 Task: Set the "Force index creation" for "AVI demuxer" to "Never fix".
Action: Mouse moved to (134, 23)
Screenshot: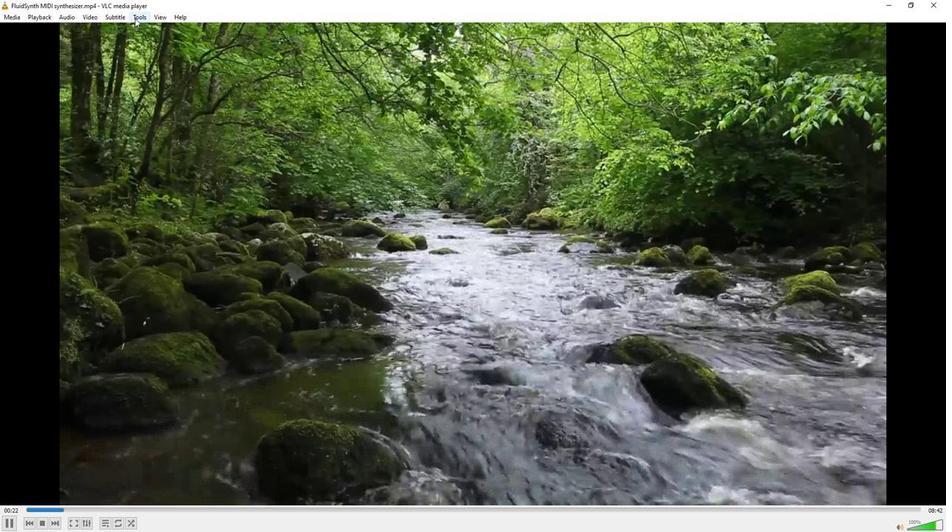 
Action: Mouse pressed left at (134, 23)
Screenshot: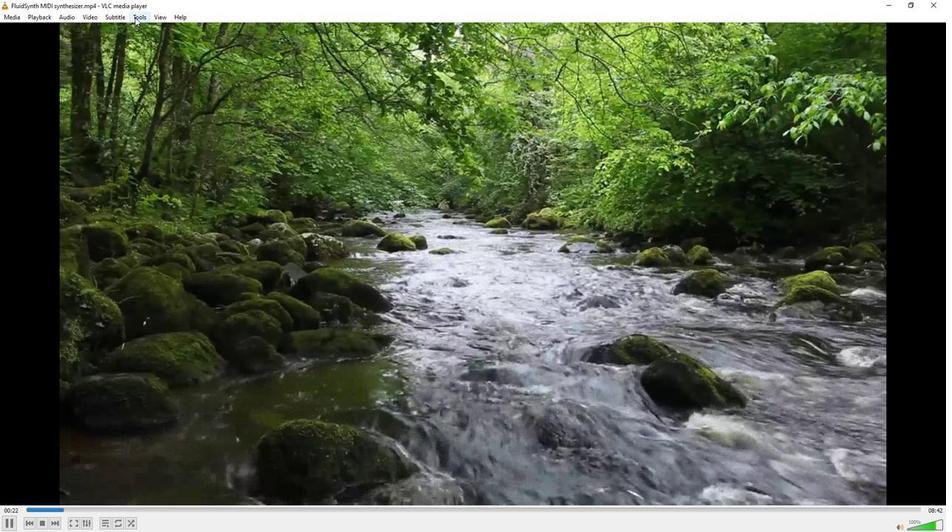 
Action: Mouse moved to (153, 139)
Screenshot: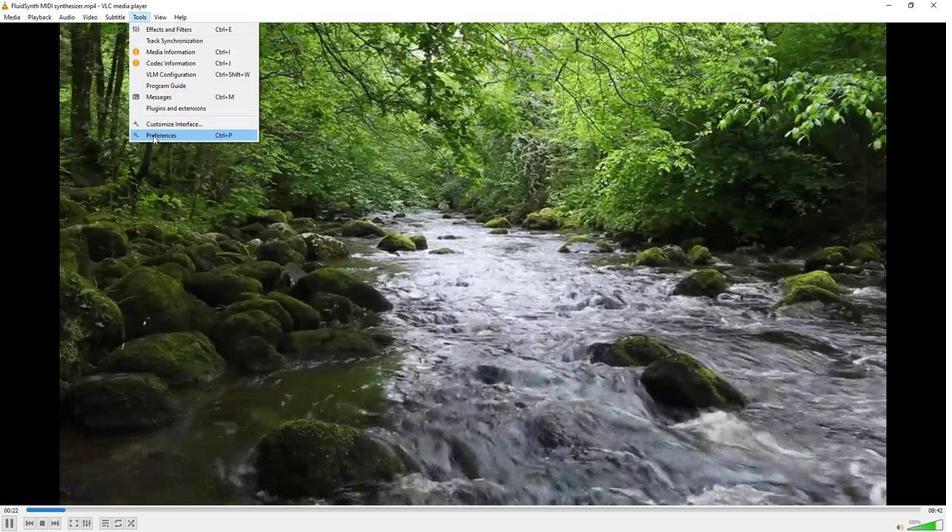 
Action: Mouse pressed left at (153, 139)
Screenshot: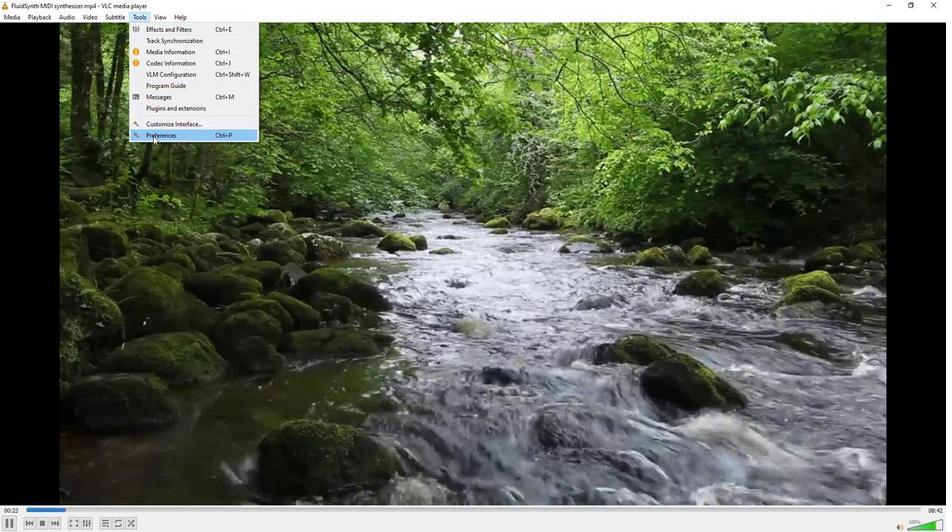 
Action: Mouse moved to (261, 403)
Screenshot: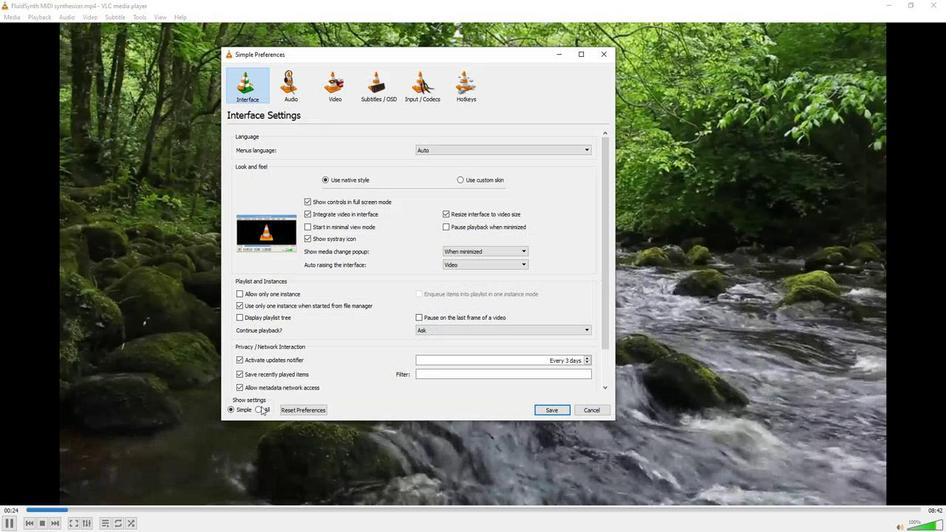 
Action: Mouse pressed left at (261, 403)
Screenshot: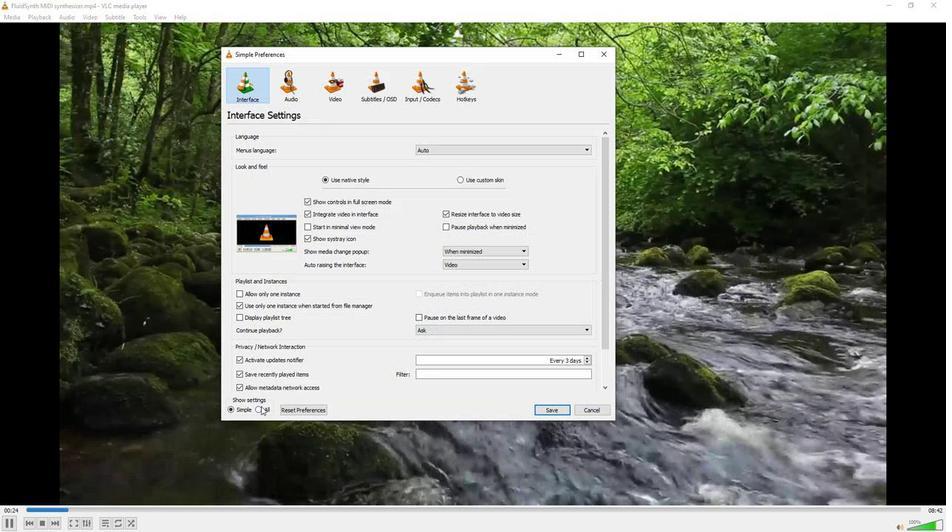 
Action: Mouse moved to (244, 272)
Screenshot: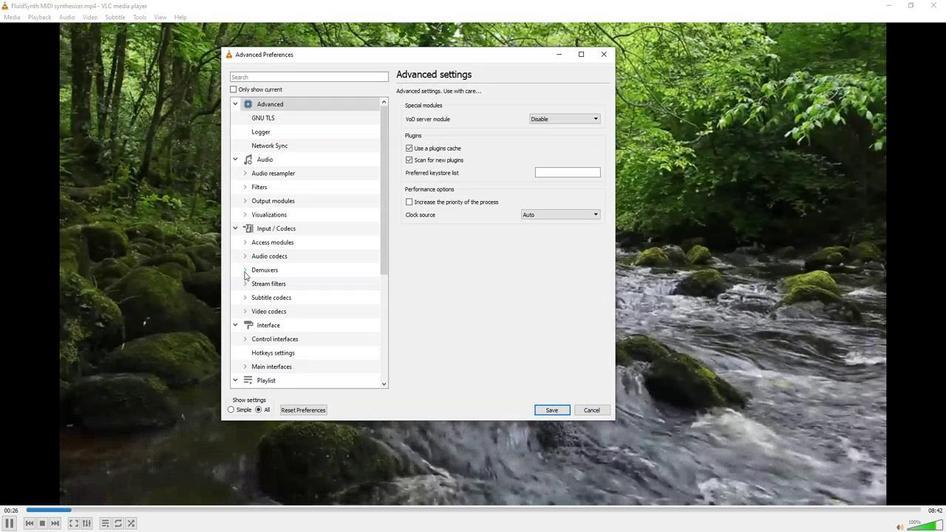 
Action: Mouse pressed left at (244, 272)
Screenshot: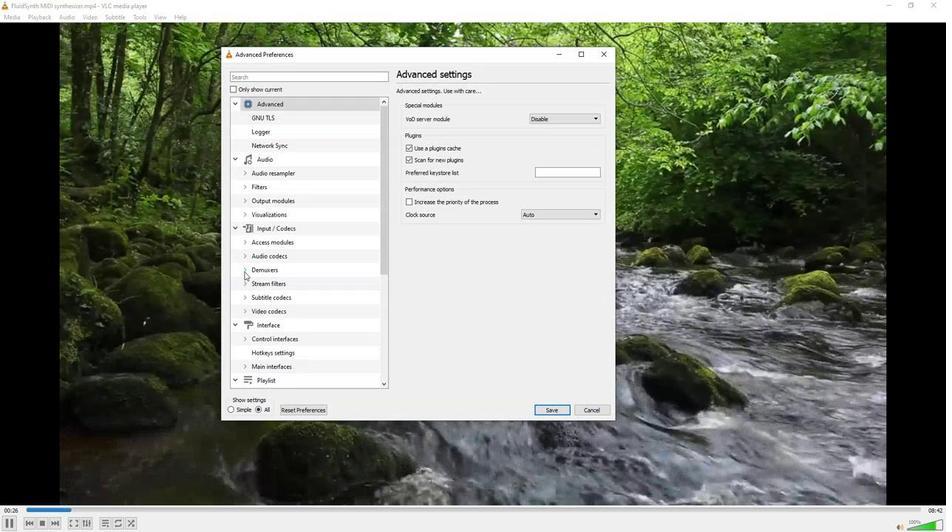 
Action: Mouse moved to (261, 310)
Screenshot: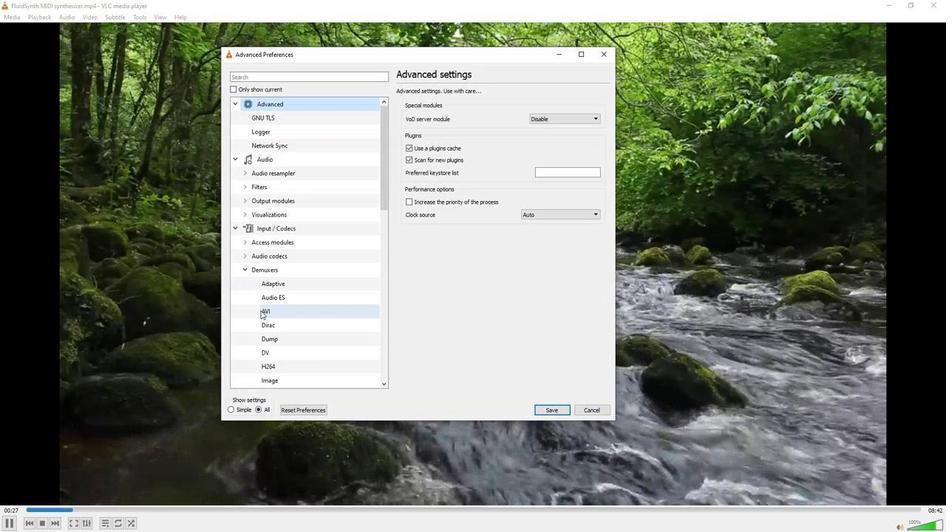 
Action: Mouse pressed left at (261, 310)
Screenshot: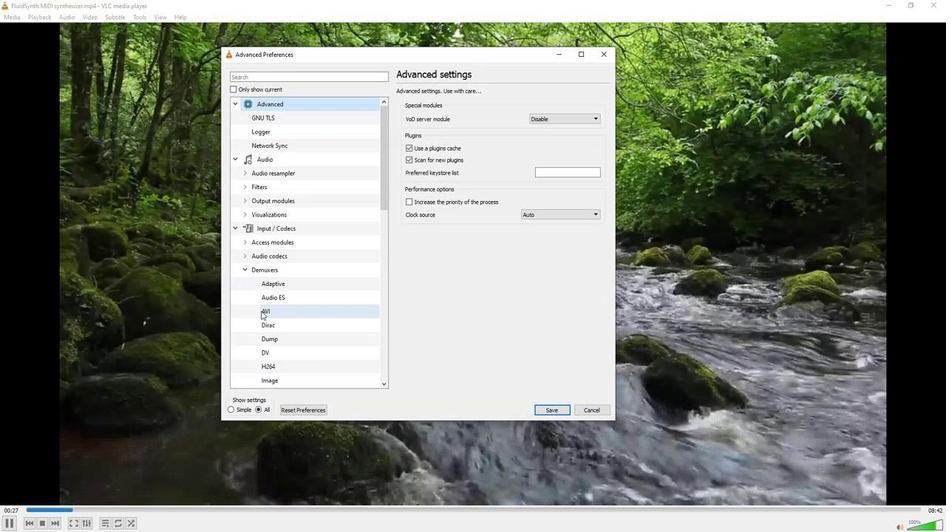 
Action: Mouse moved to (575, 122)
Screenshot: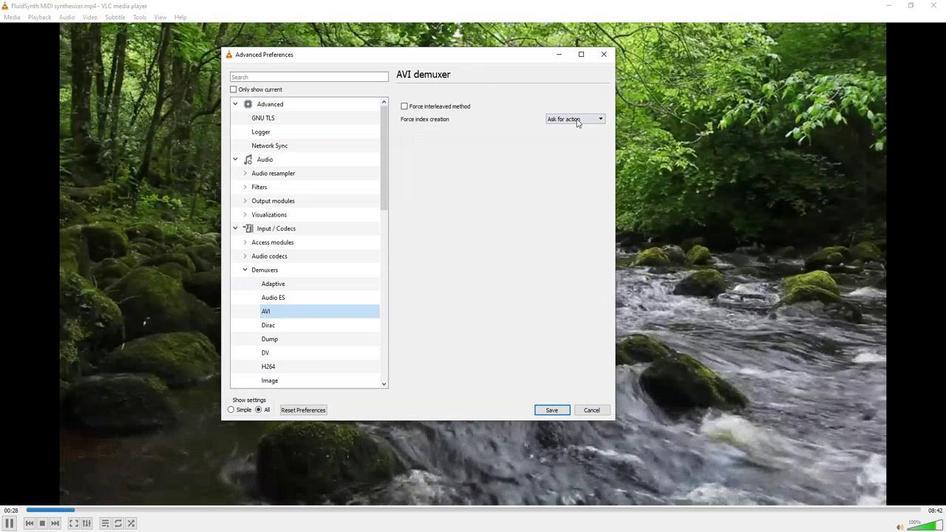 
Action: Mouse pressed left at (575, 122)
Screenshot: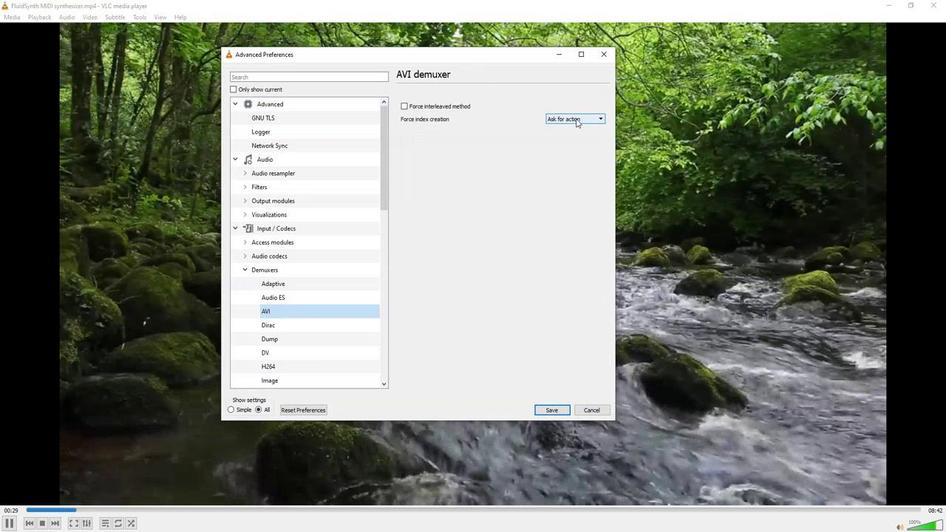 
Action: Mouse moved to (566, 143)
Screenshot: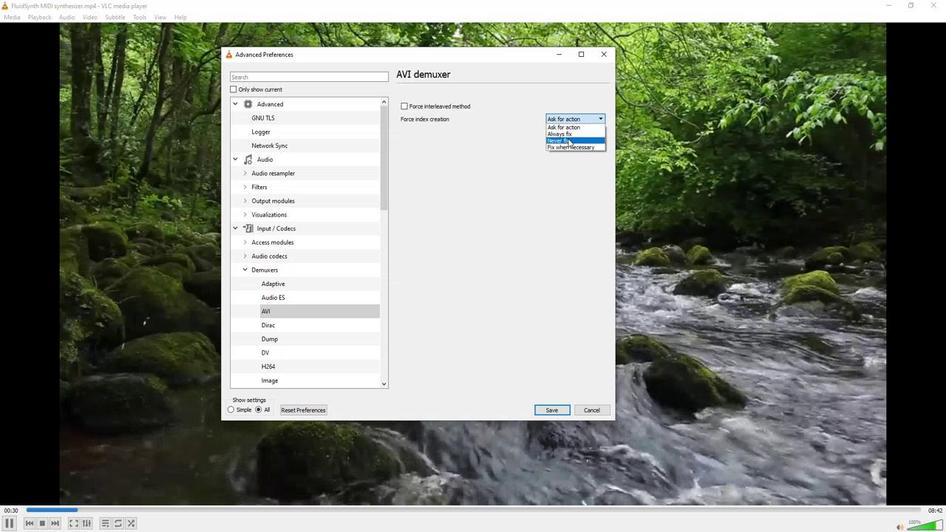 
Action: Mouse pressed left at (566, 143)
Screenshot: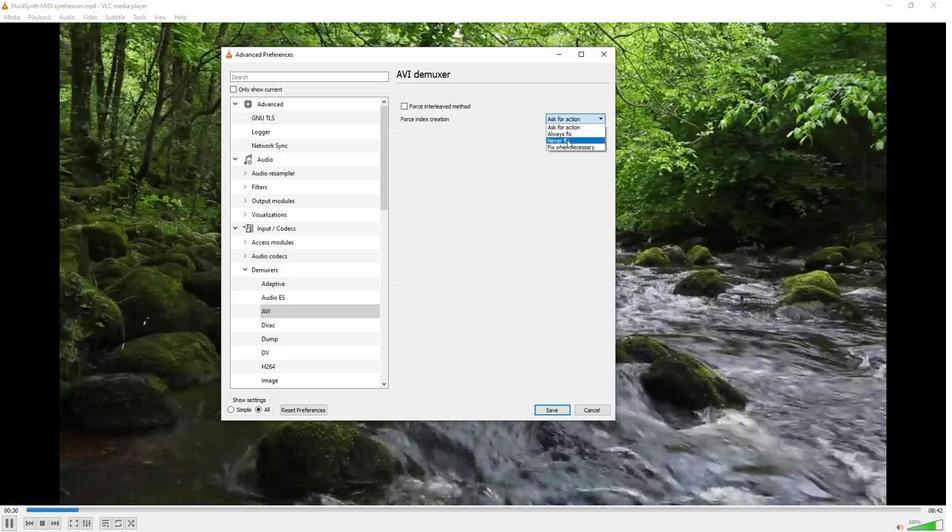 
Action: Mouse moved to (557, 144)
Screenshot: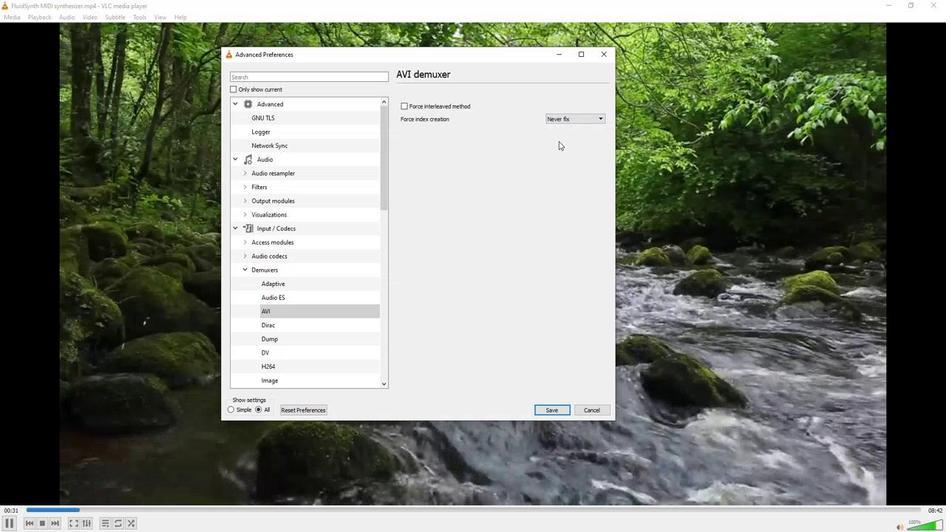 
